 Task: Look for products with green tea flavor.
Action: Mouse pressed left at (23, 94)
Screenshot: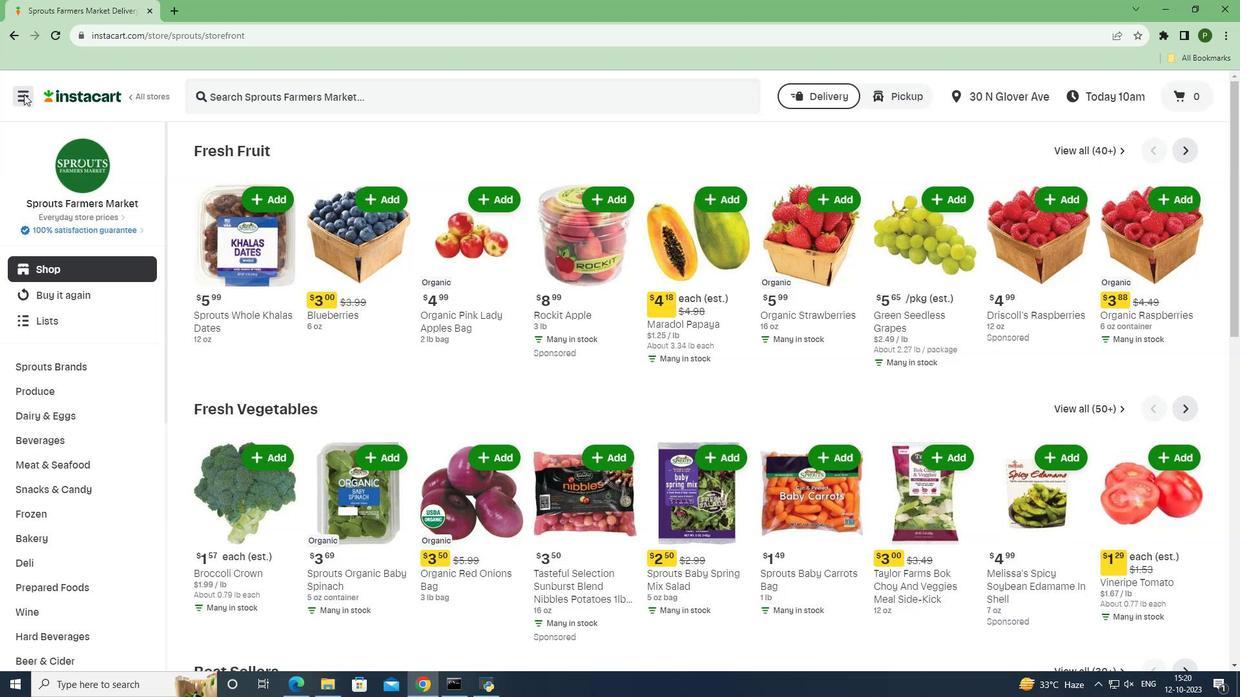 
Action: Mouse moved to (66, 344)
Screenshot: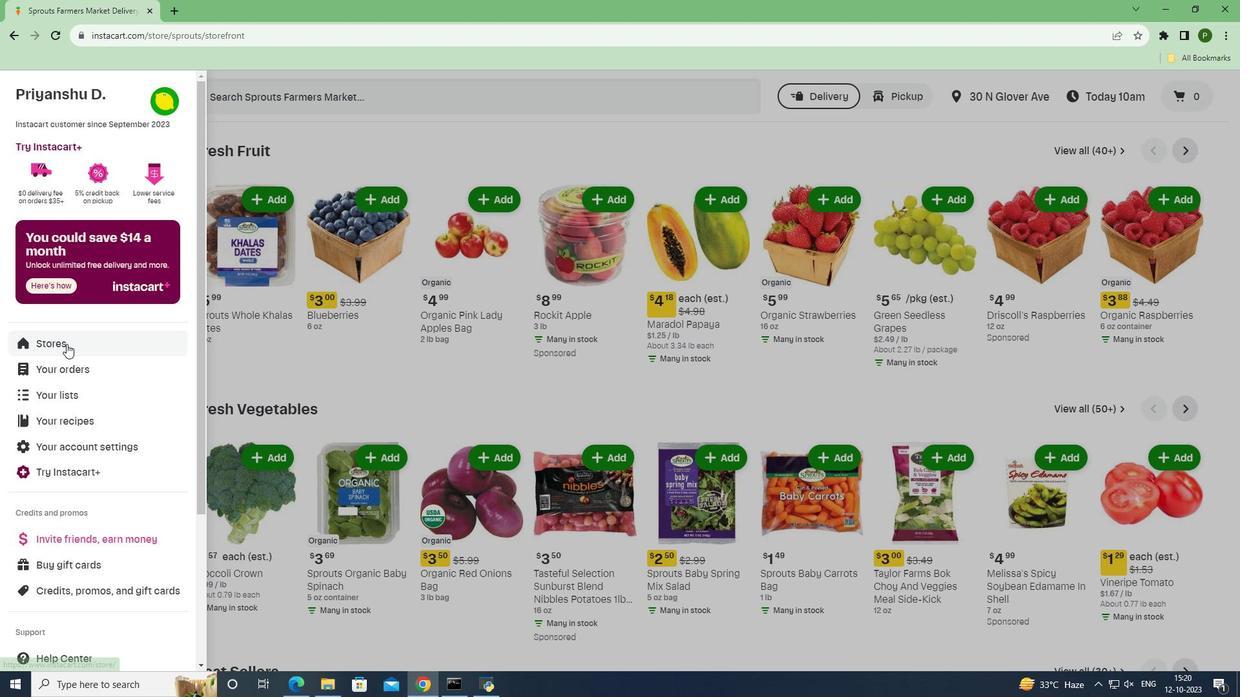 
Action: Mouse pressed left at (66, 344)
Screenshot: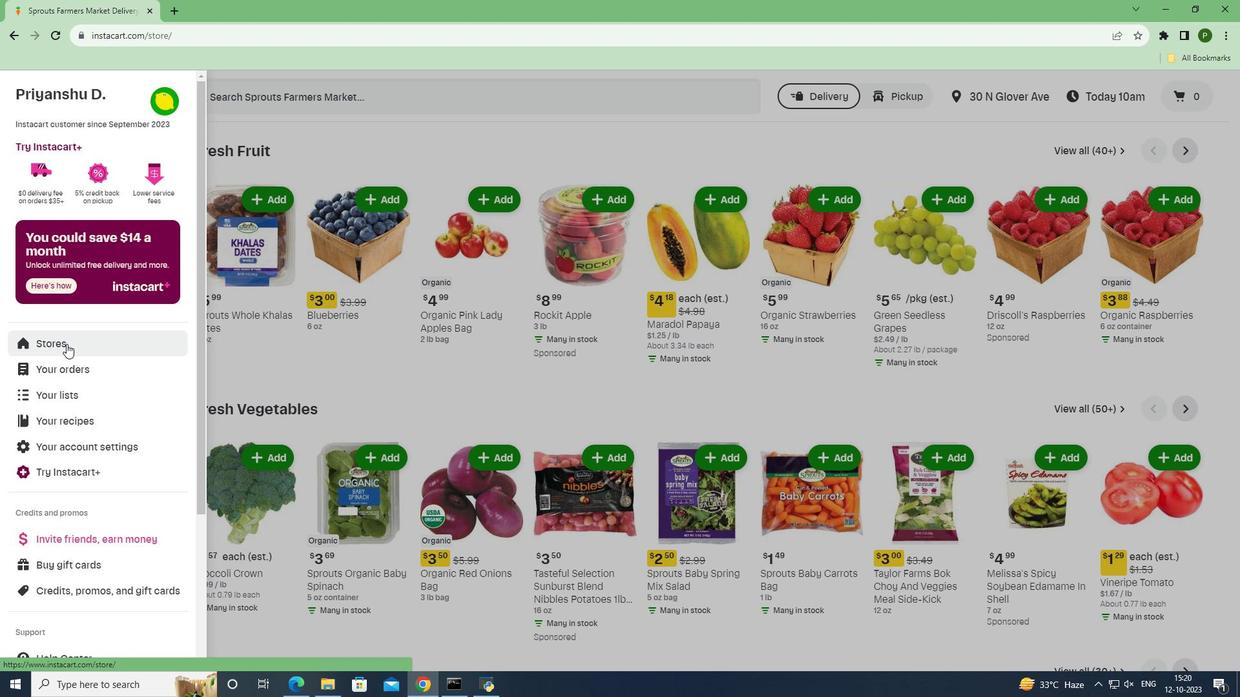 
Action: Mouse moved to (290, 151)
Screenshot: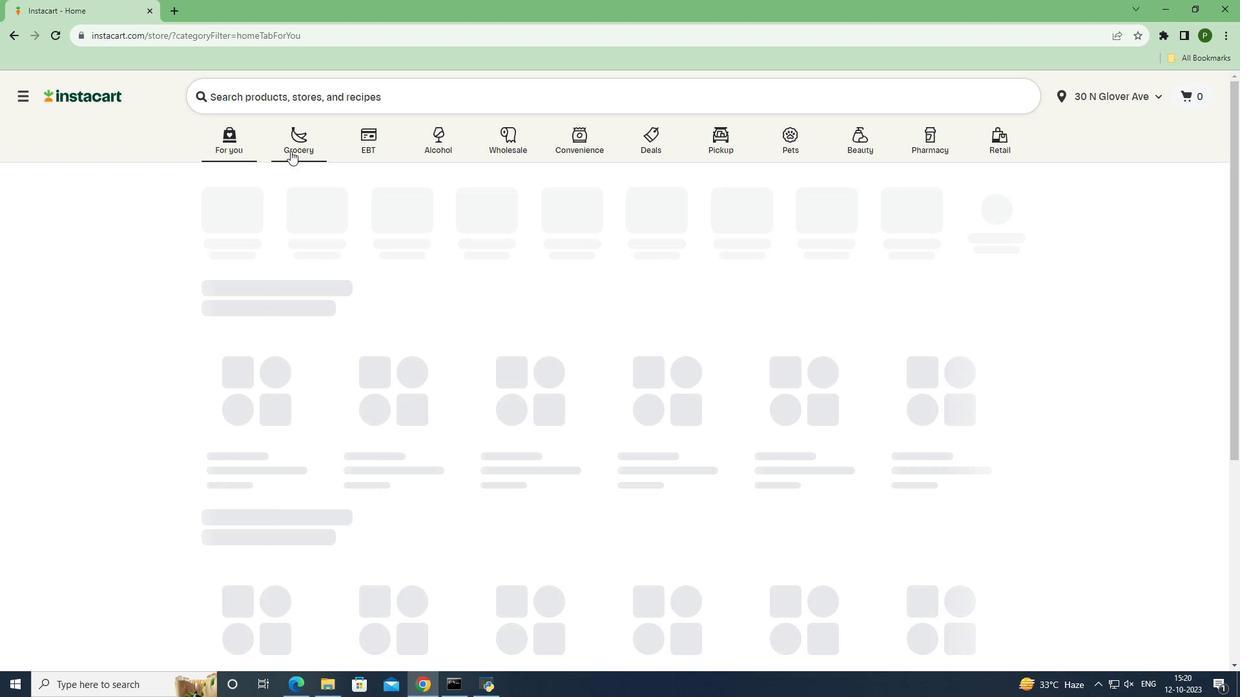 
Action: Mouse pressed left at (290, 151)
Screenshot: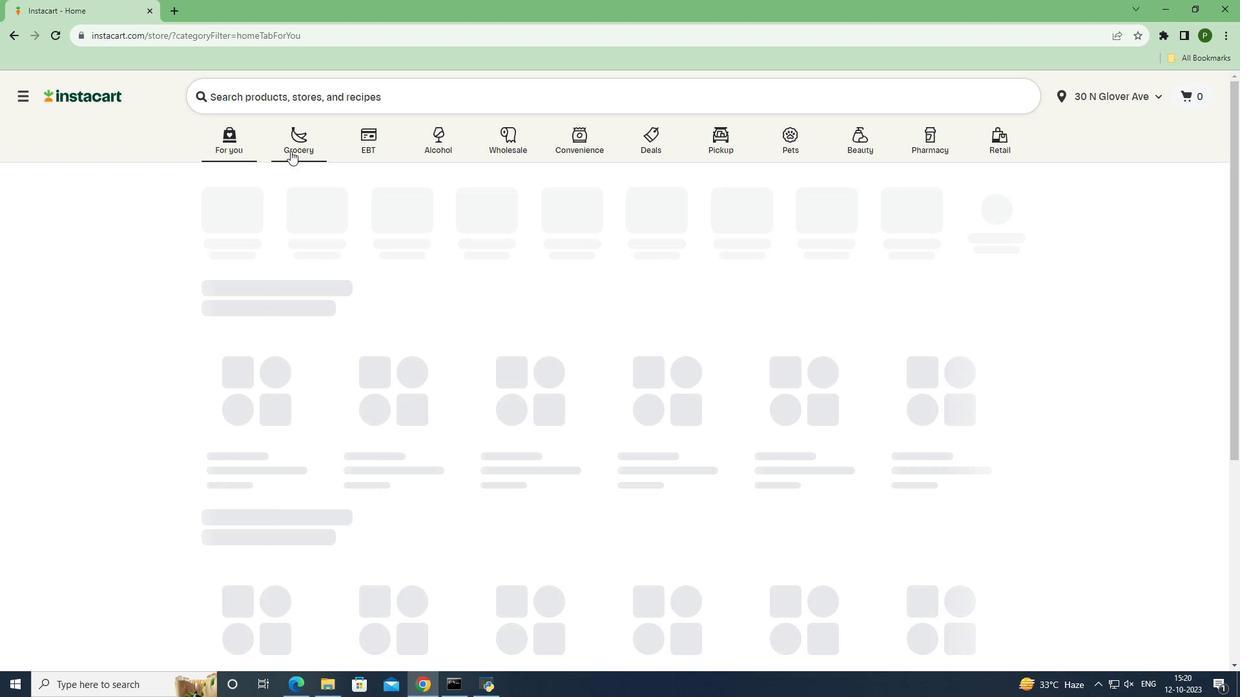 
Action: Mouse moved to (505, 294)
Screenshot: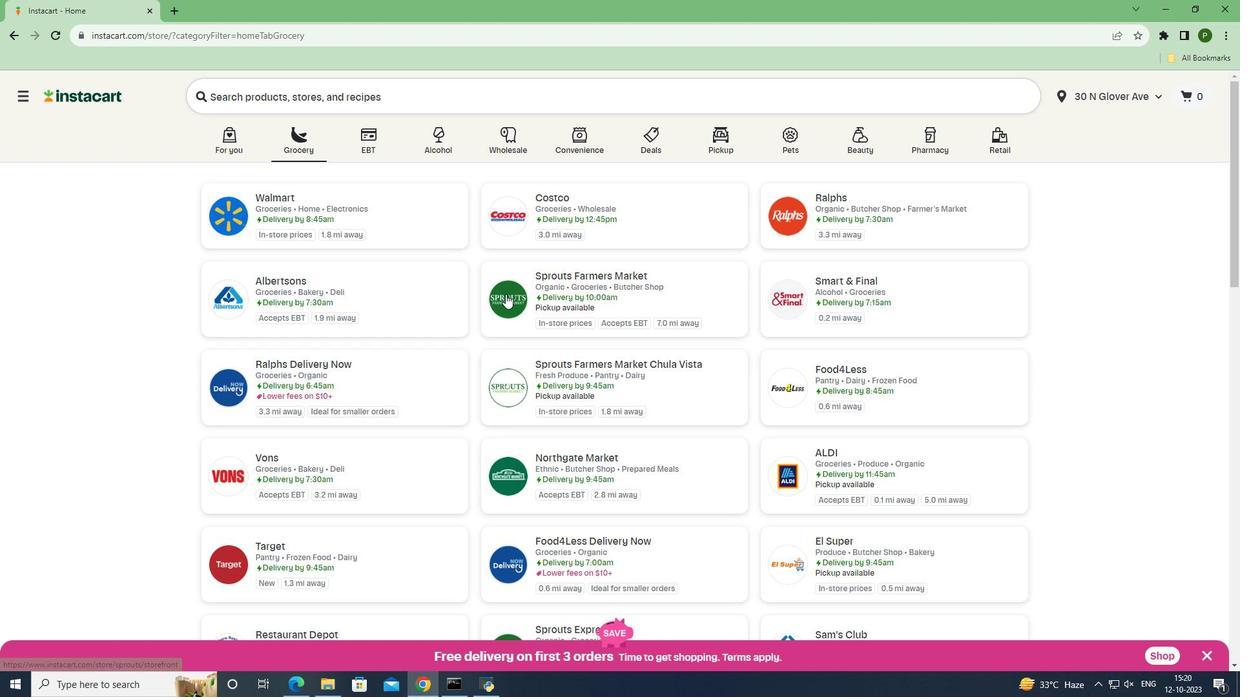 
Action: Mouse pressed left at (505, 294)
Screenshot: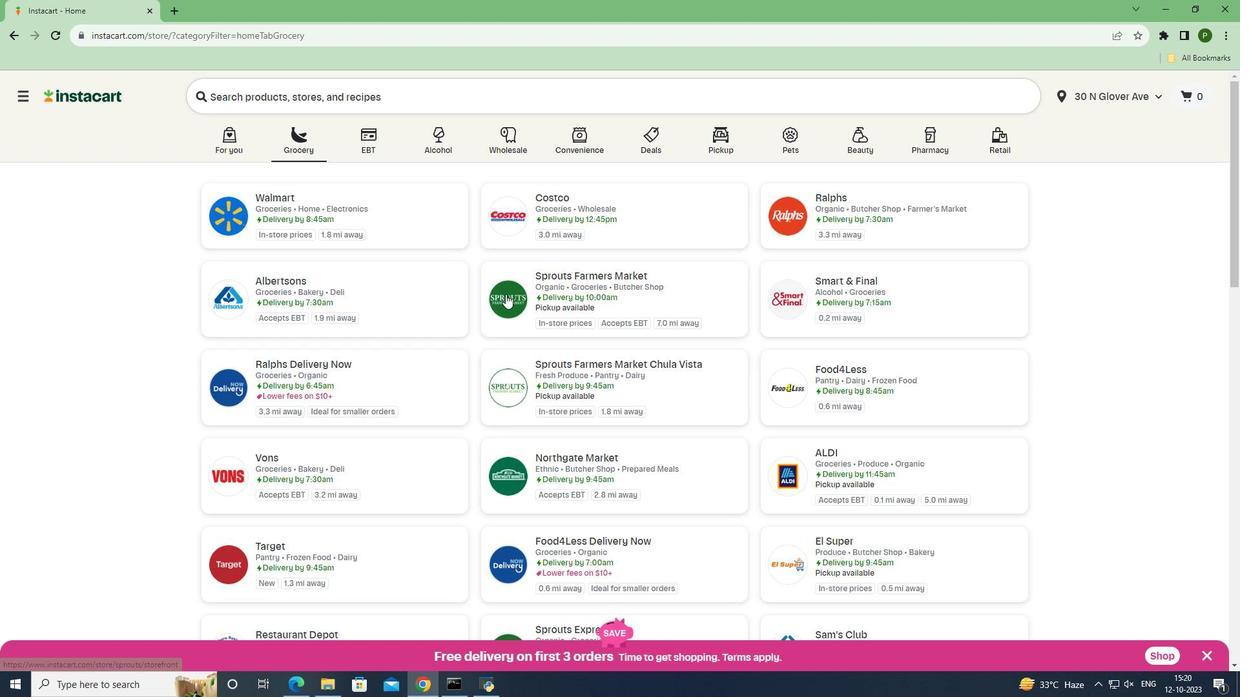
Action: Mouse moved to (91, 445)
Screenshot: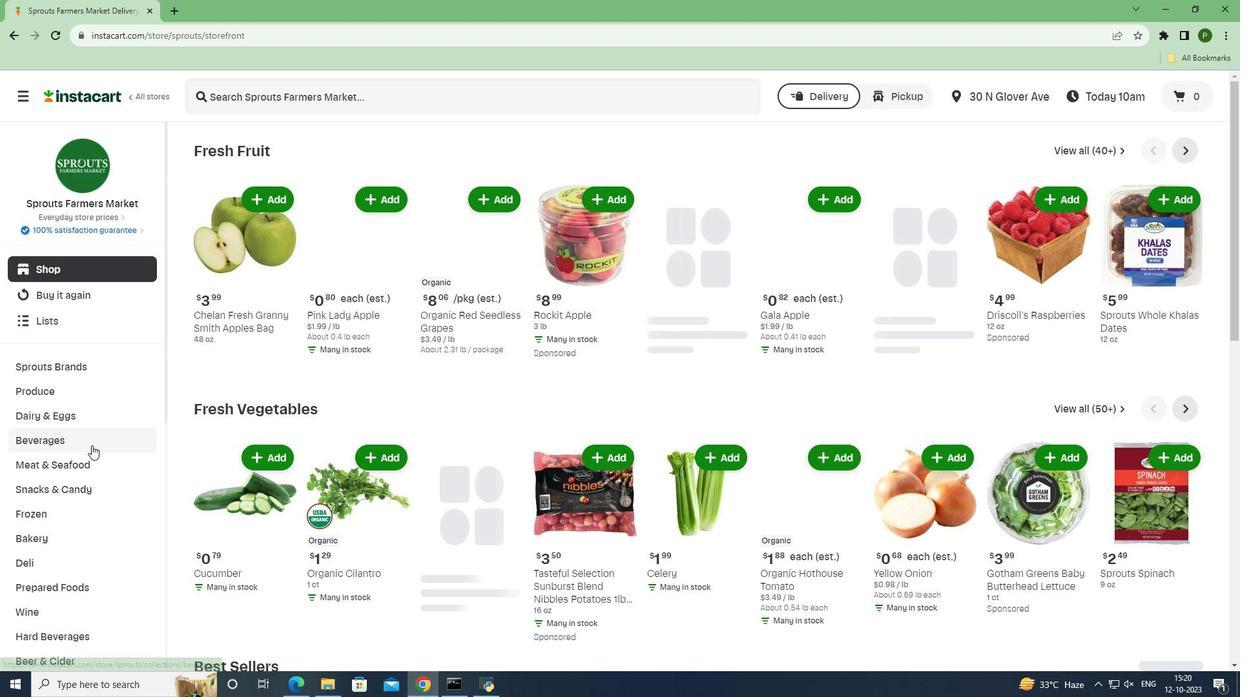 
Action: Mouse pressed left at (91, 445)
Screenshot: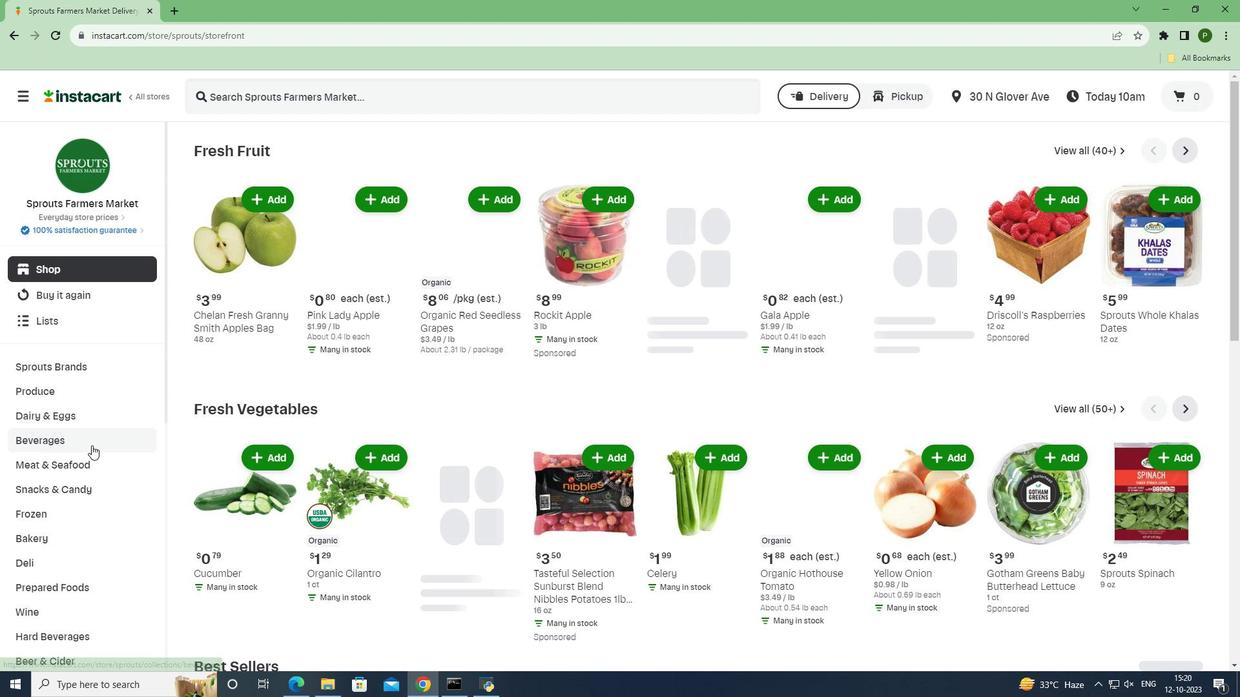 
Action: Mouse moved to (671, 182)
Screenshot: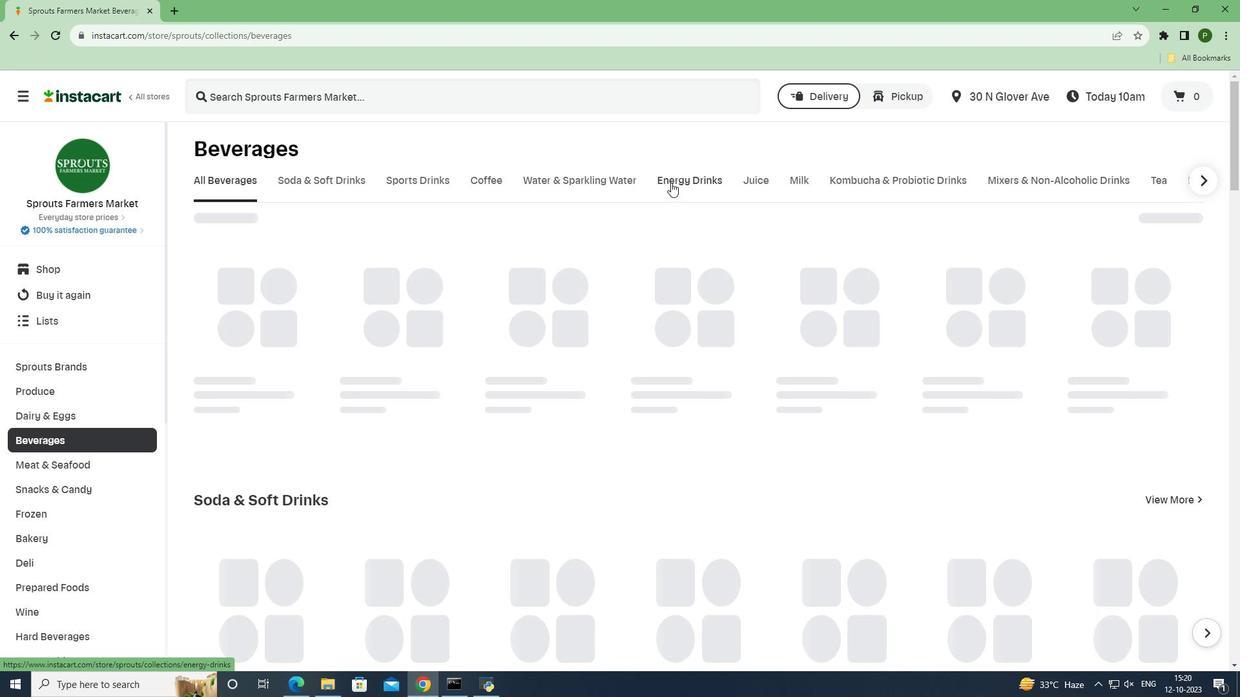 
Action: Mouse pressed left at (671, 182)
Screenshot: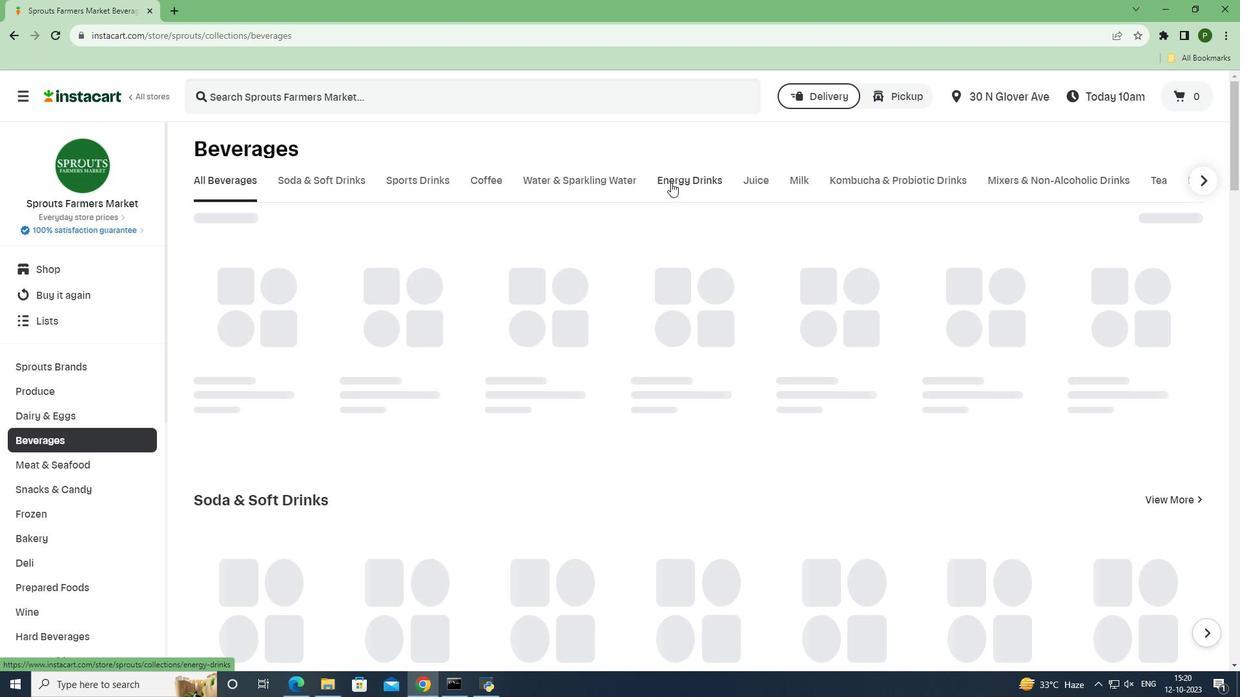 
Action: Mouse moved to (222, 226)
Screenshot: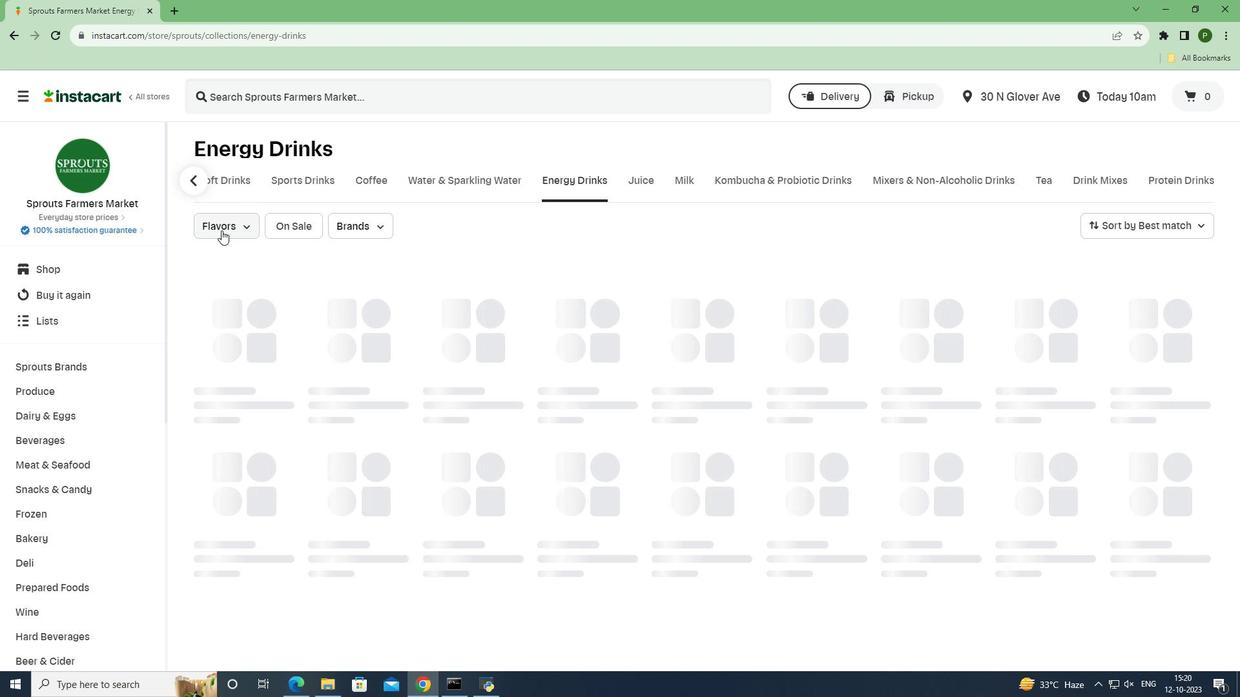 
Action: Mouse pressed left at (222, 226)
Screenshot: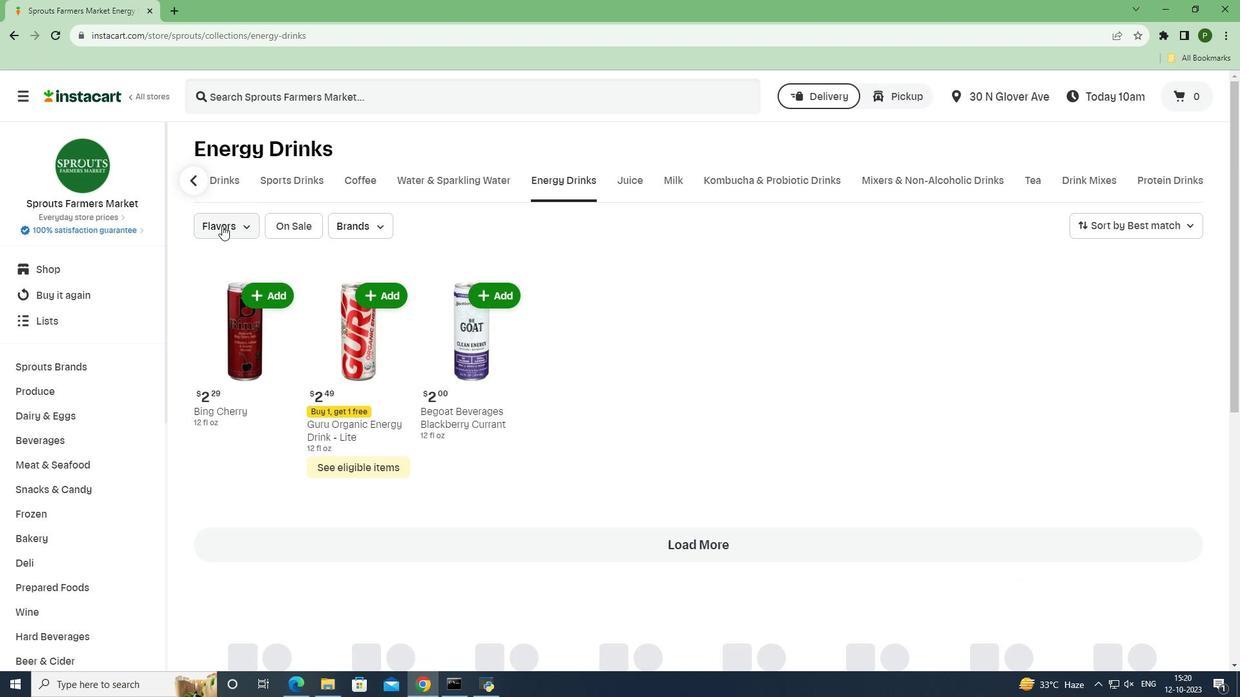 
Action: Mouse moved to (259, 427)
Screenshot: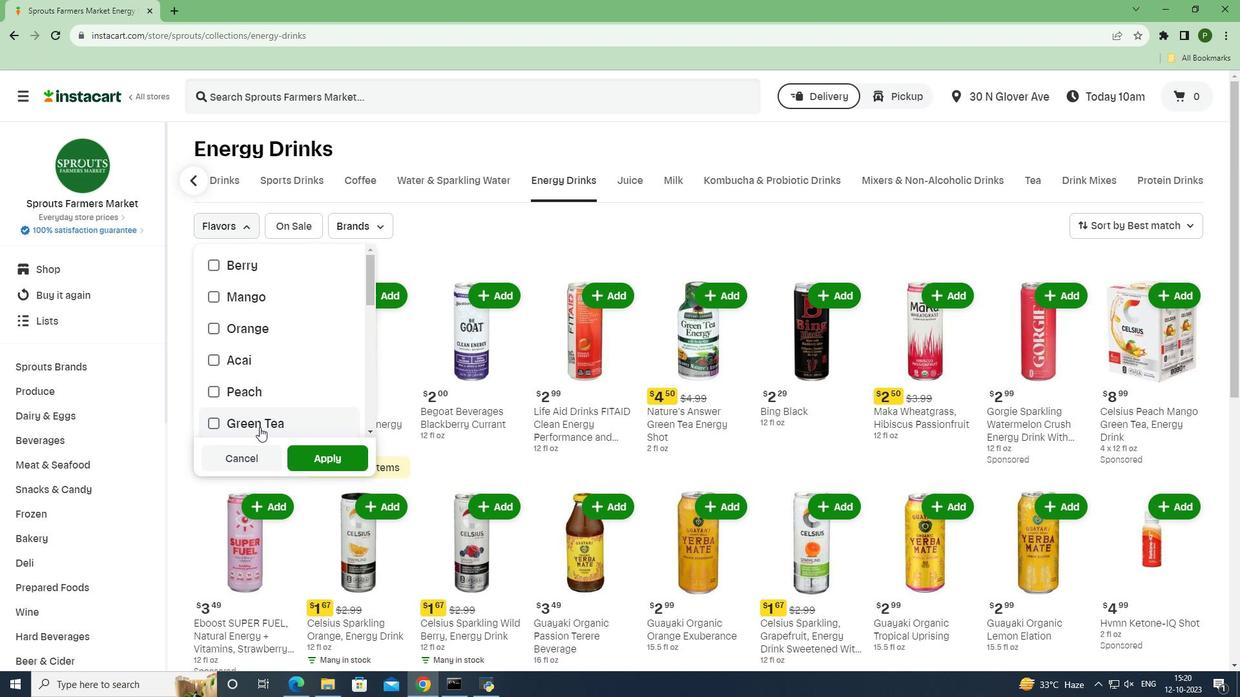 
Action: Mouse pressed left at (259, 427)
Screenshot: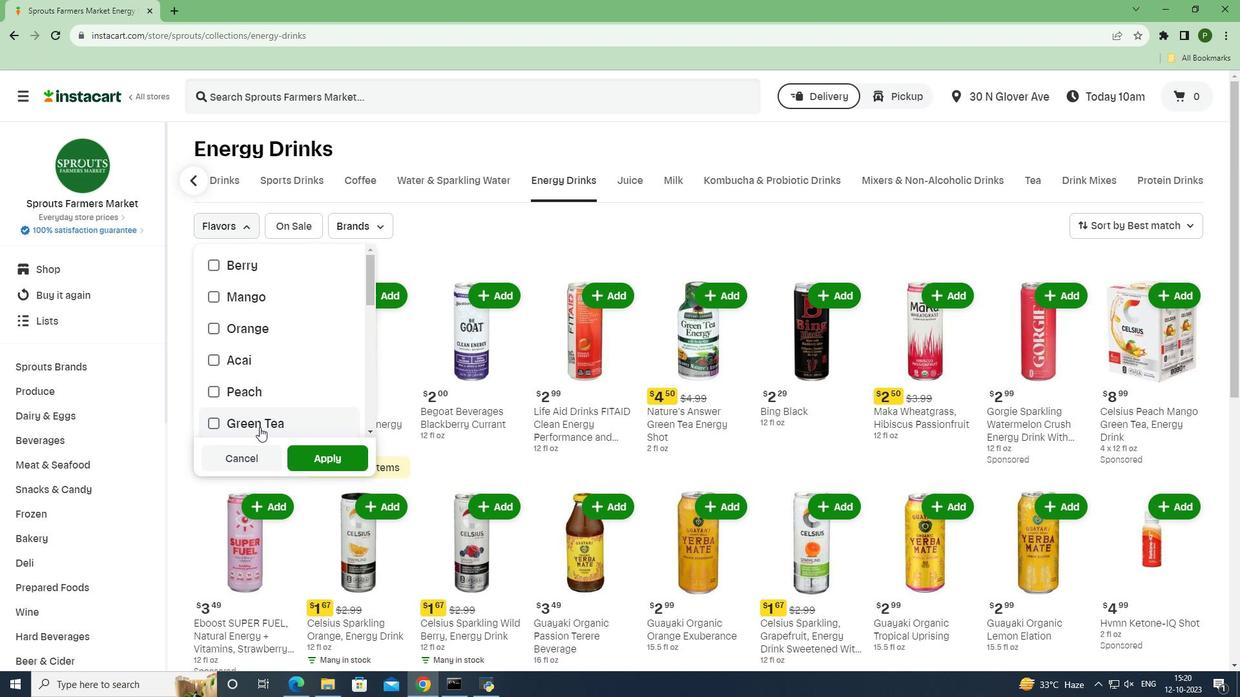 
Action: Mouse moved to (321, 456)
Screenshot: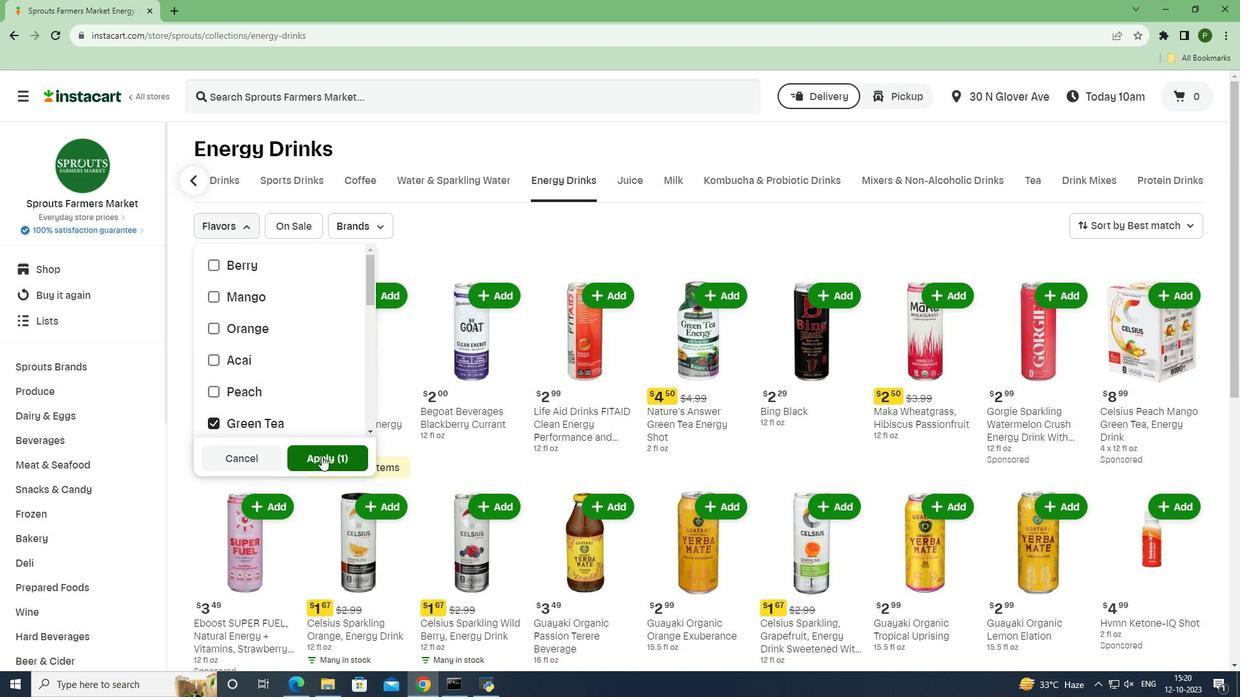 
Action: Mouse pressed left at (321, 456)
Screenshot: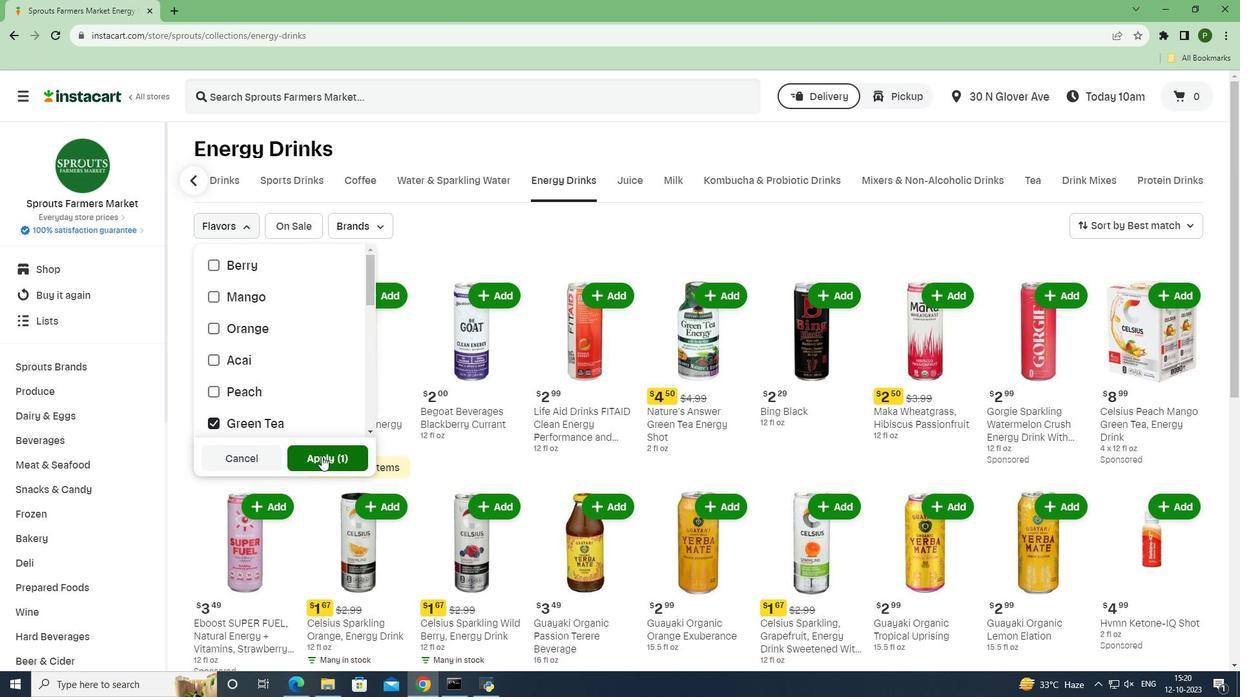 
Action: Mouse moved to (430, 470)
Screenshot: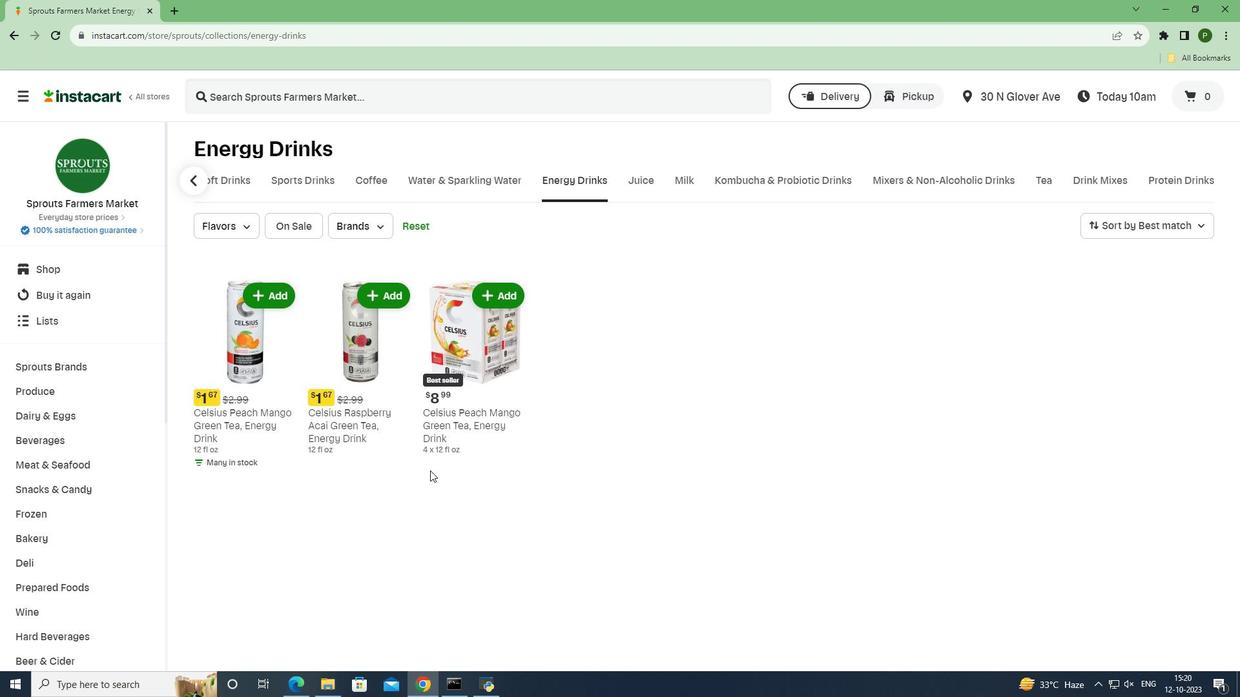 
